 Task: Add the task  Create an e-learning platform for online education to the section Agile Ambassadors in the project AgileBite and add a Due Date to the respective task as 2024/01/07
Action: Mouse moved to (561, 488)
Screenshot: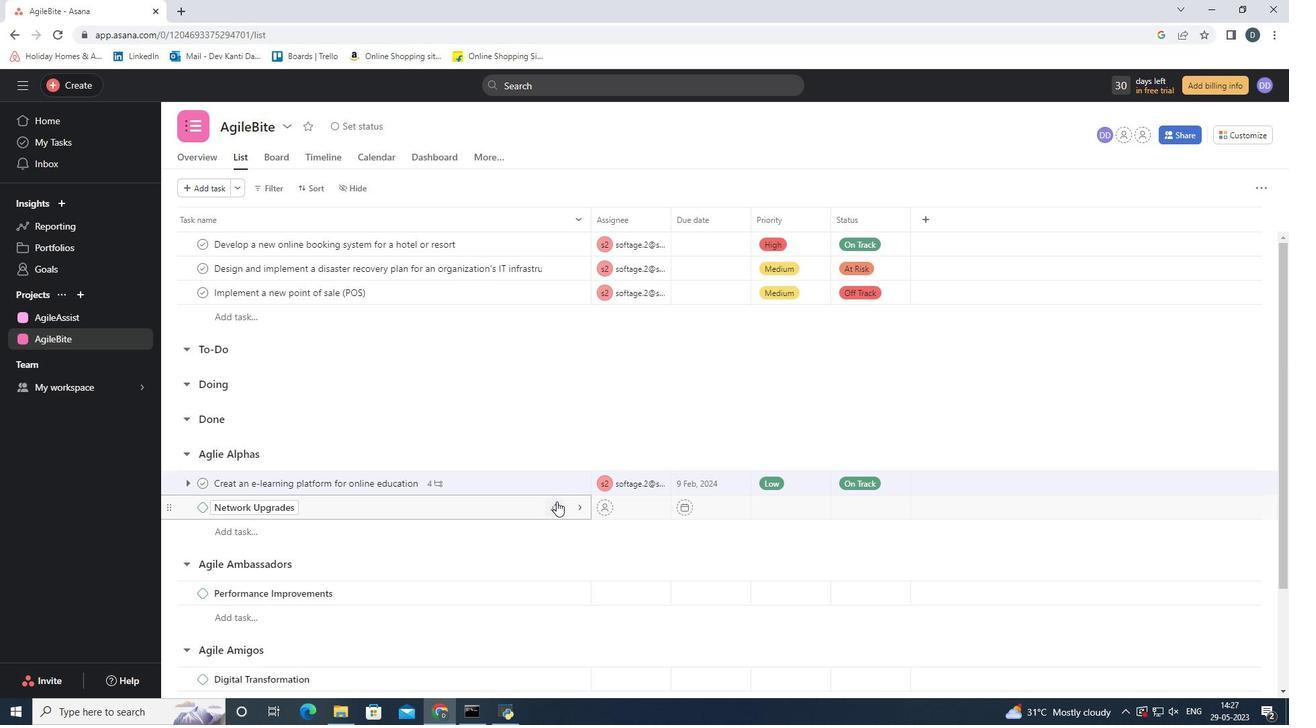 
Action: Mouse pressed left at (561, 488)
Screenshot: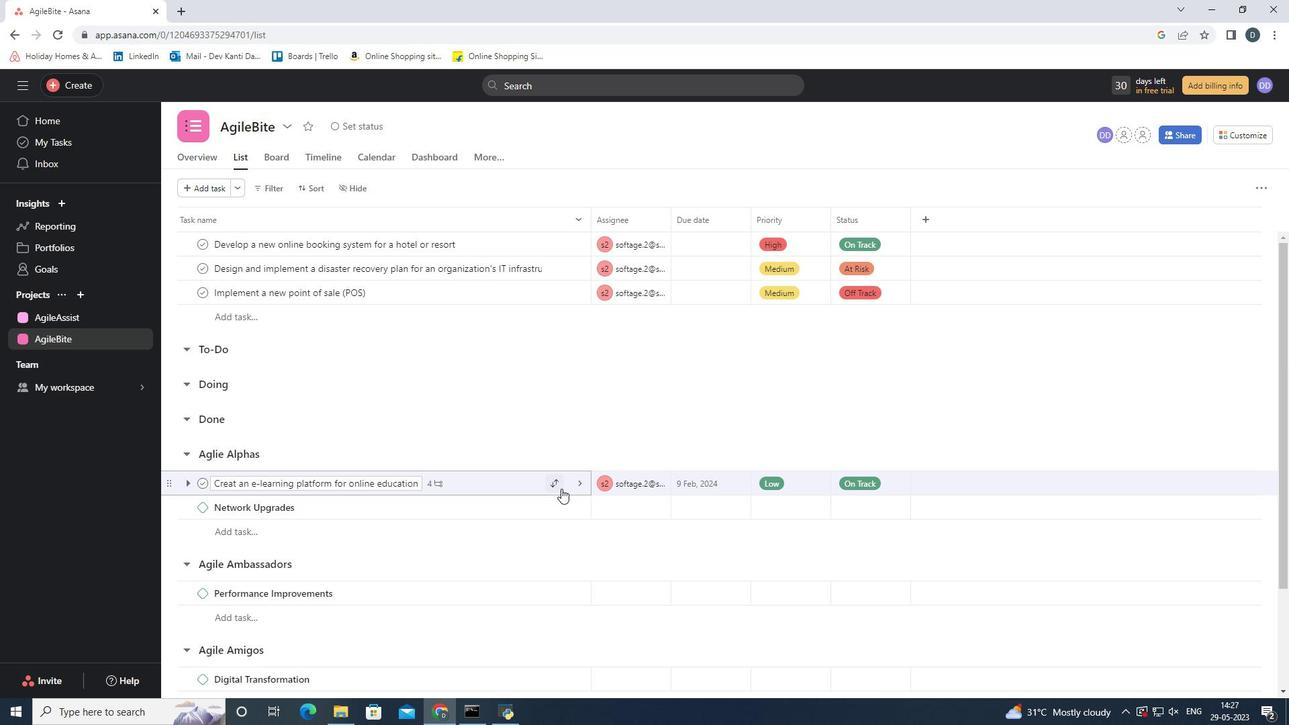 
Action: Mouse moved to (539, 408)
Screenshot: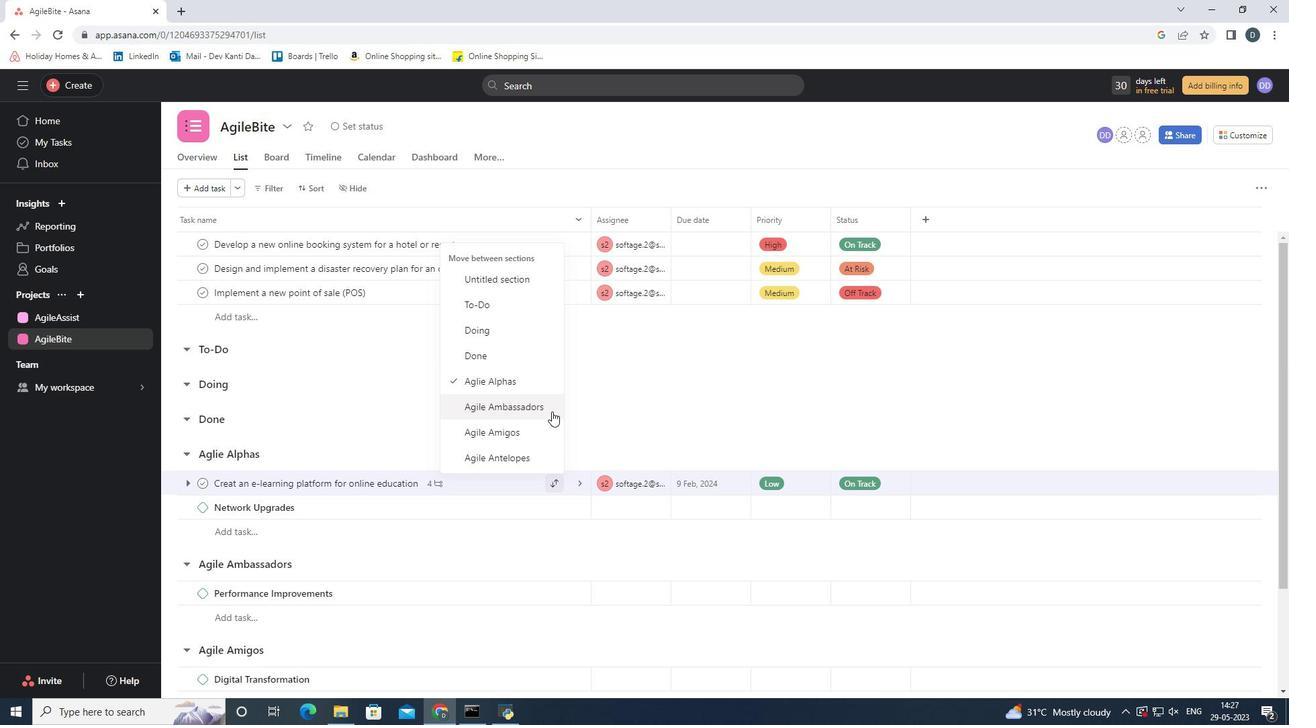
Action: Mouse pressed left at (539, 408)
Screenshot: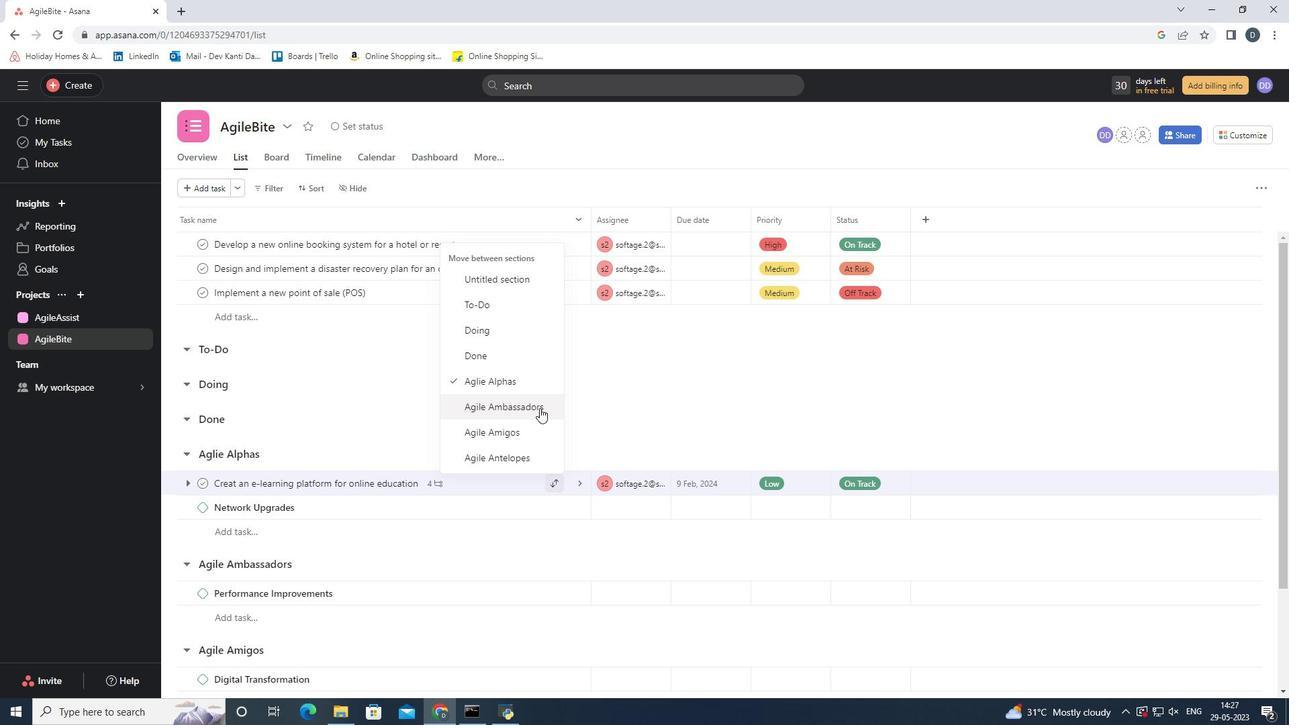 
Action: Mouse moved to (696, 572)
Screenshot: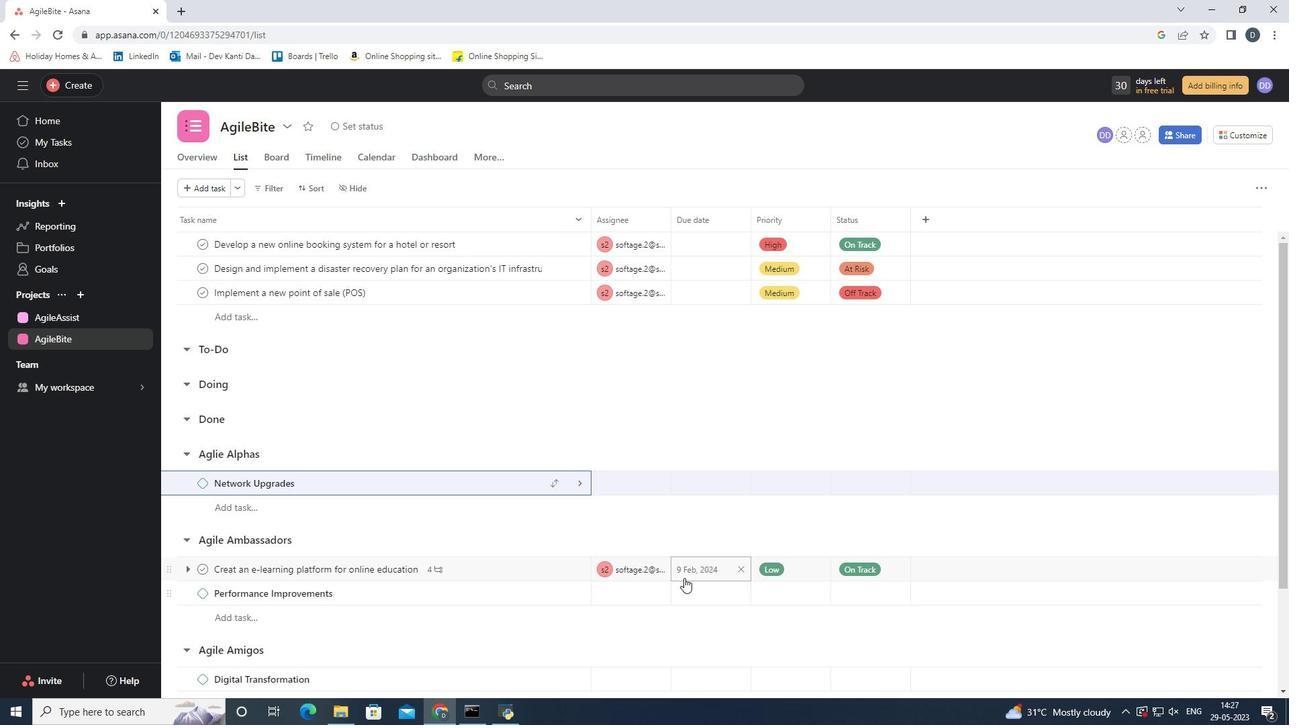 
Action: Mouse pressed left at (696, 572)
Screenshot: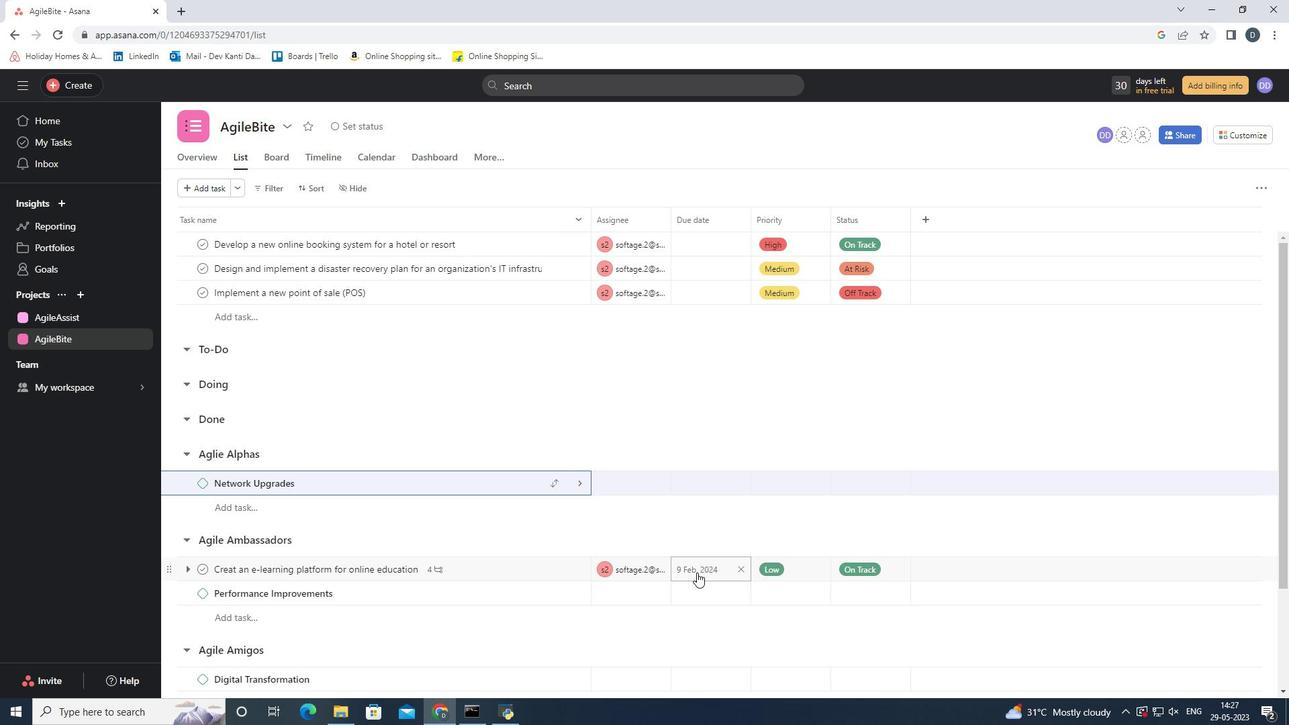 
Action: Mouse moved to (696, 331)
Screenshot: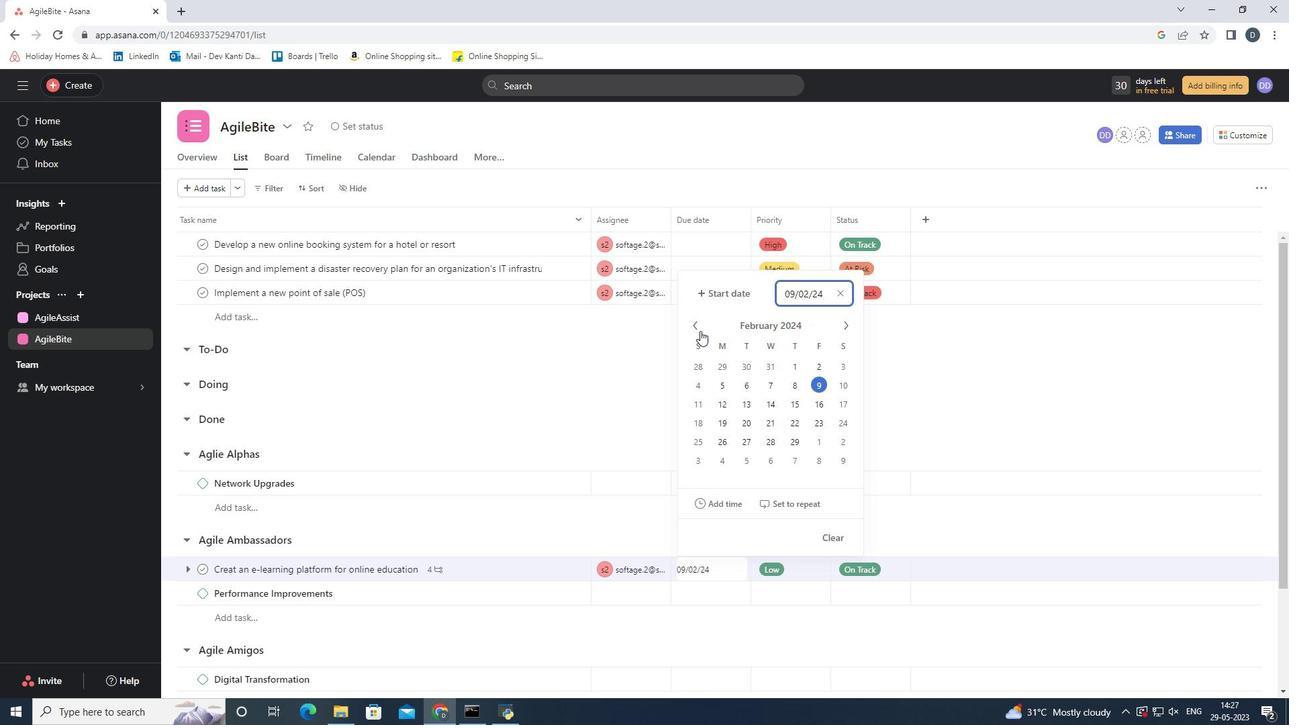 
Action: Mouse pressed left at (696, 331)
Screenshot: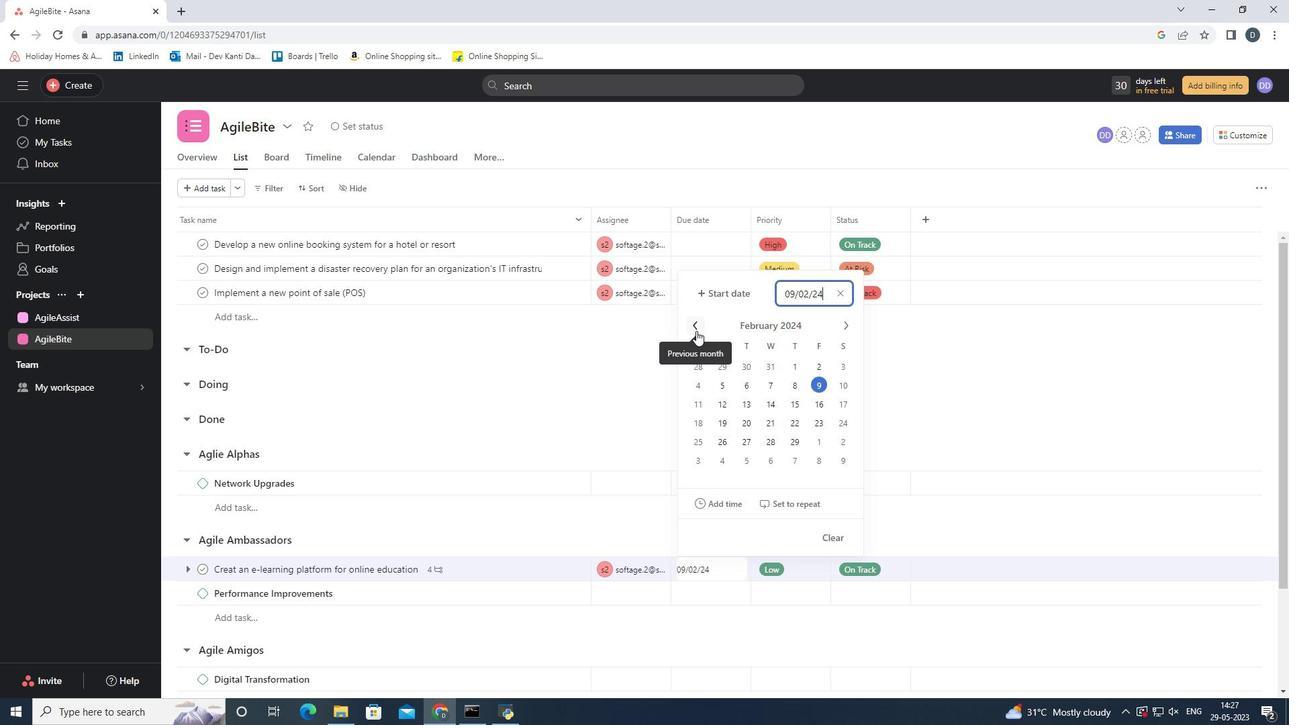 
Action: Mouse moved to (701, 388)
Screenshot: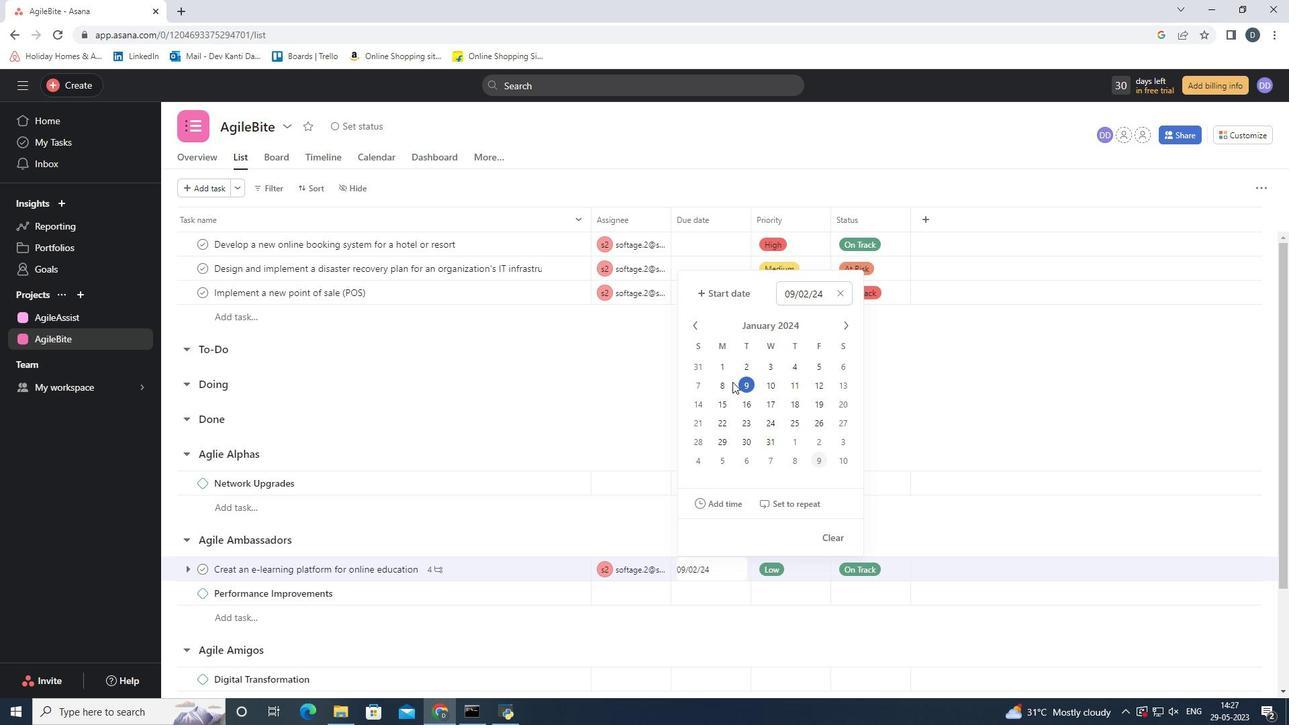 
Action: Mouse pressed left at (701, 388)
Screenshot: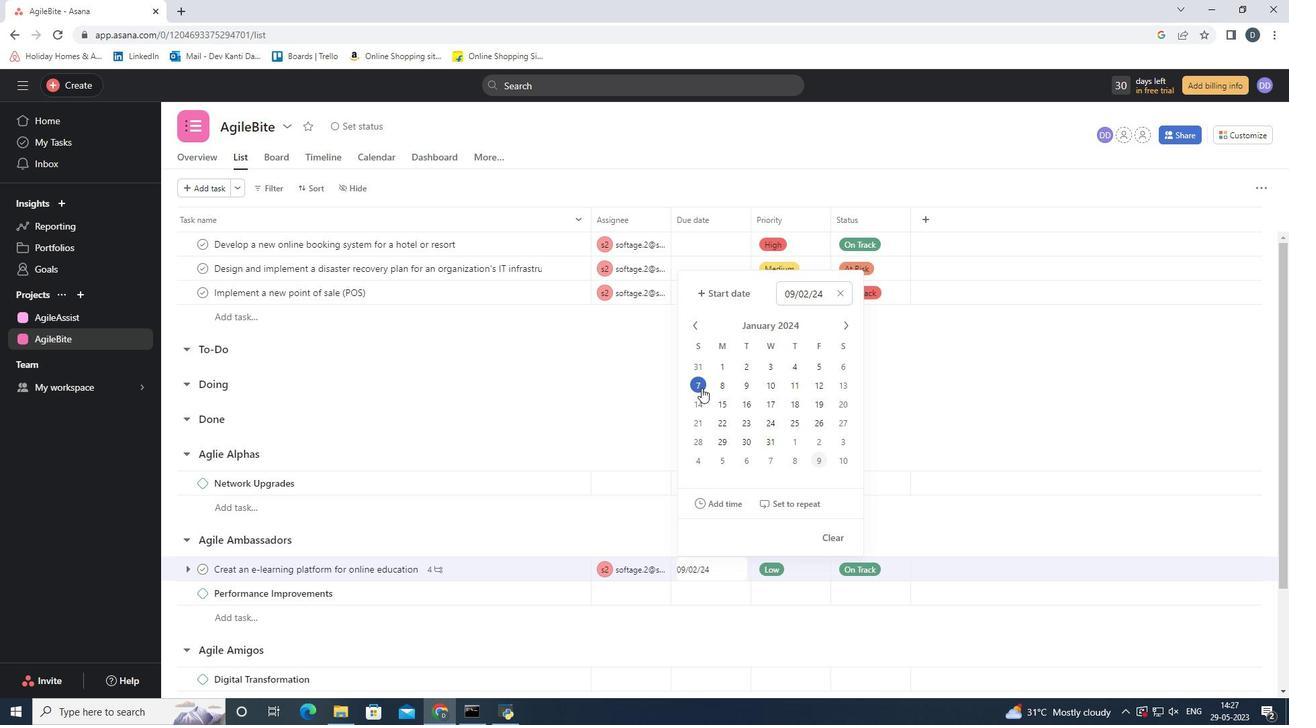 
Action: Mouse moved to (935, 406)
Screenshot: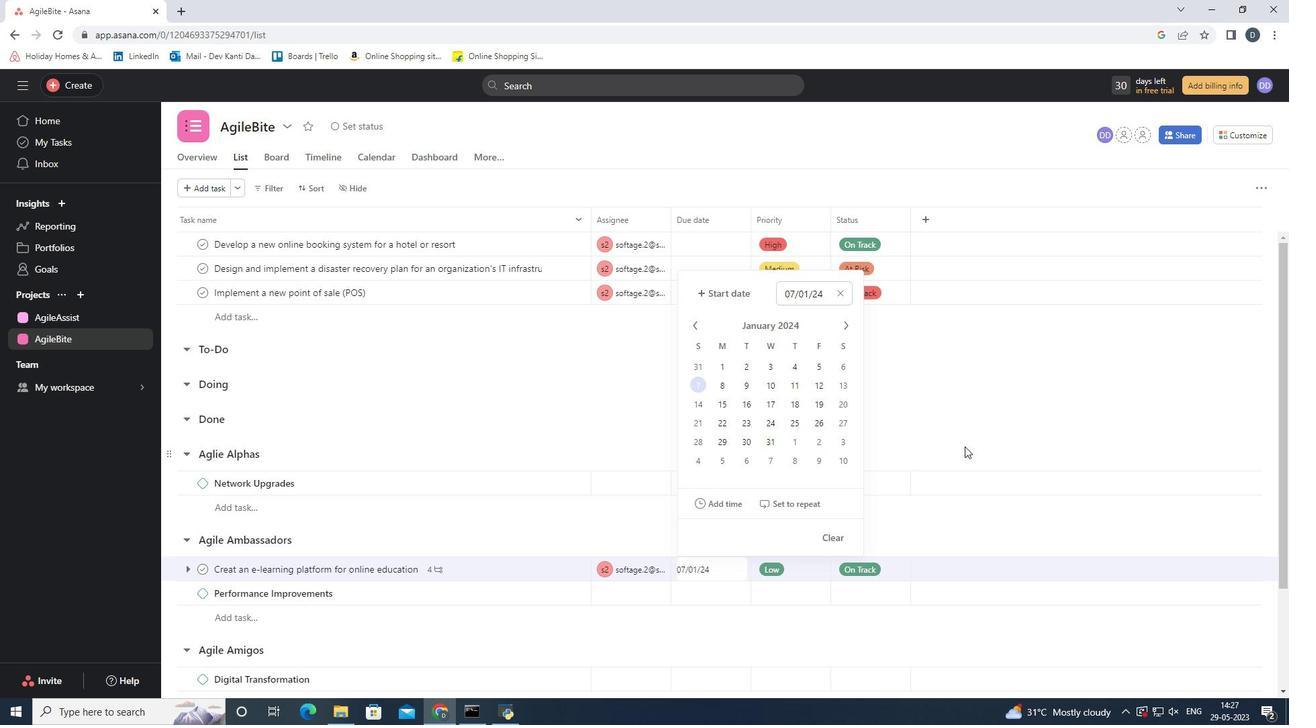 
Action: Mouse pressed left at (935, 406)
Screenshot: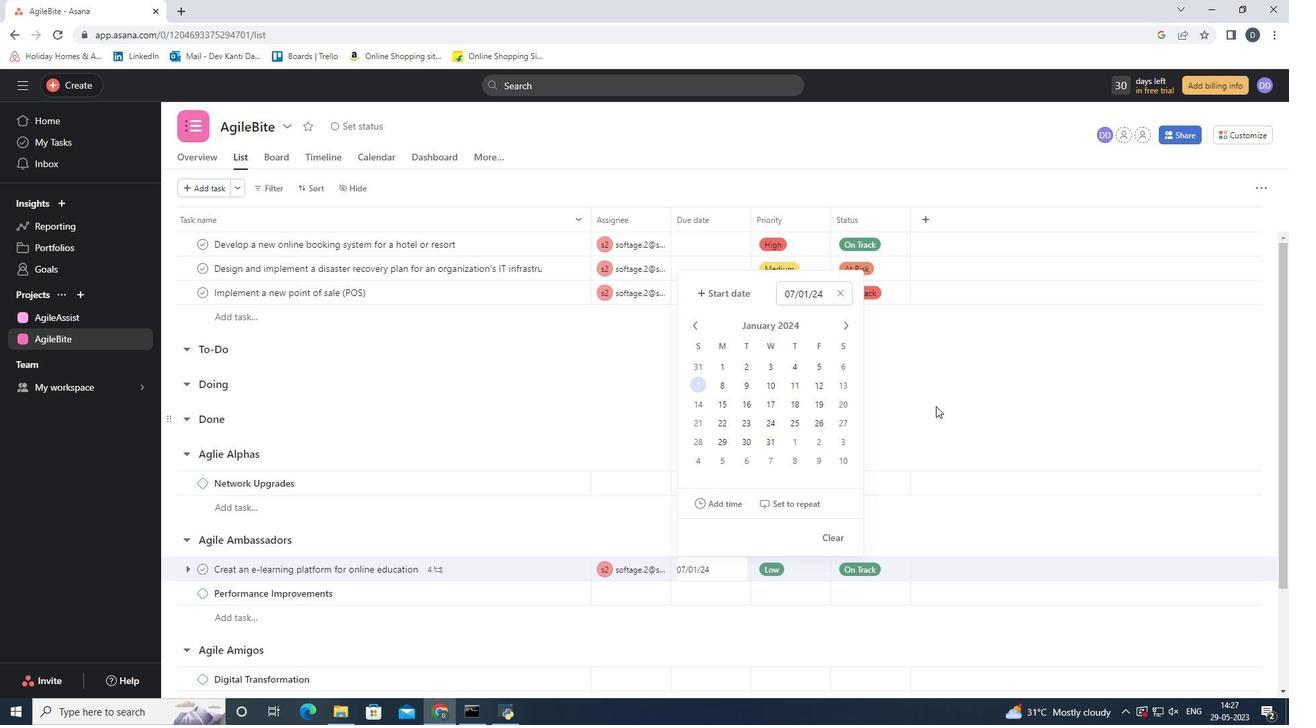 
Action: Mouse moved to (733, 490)
Screenshot: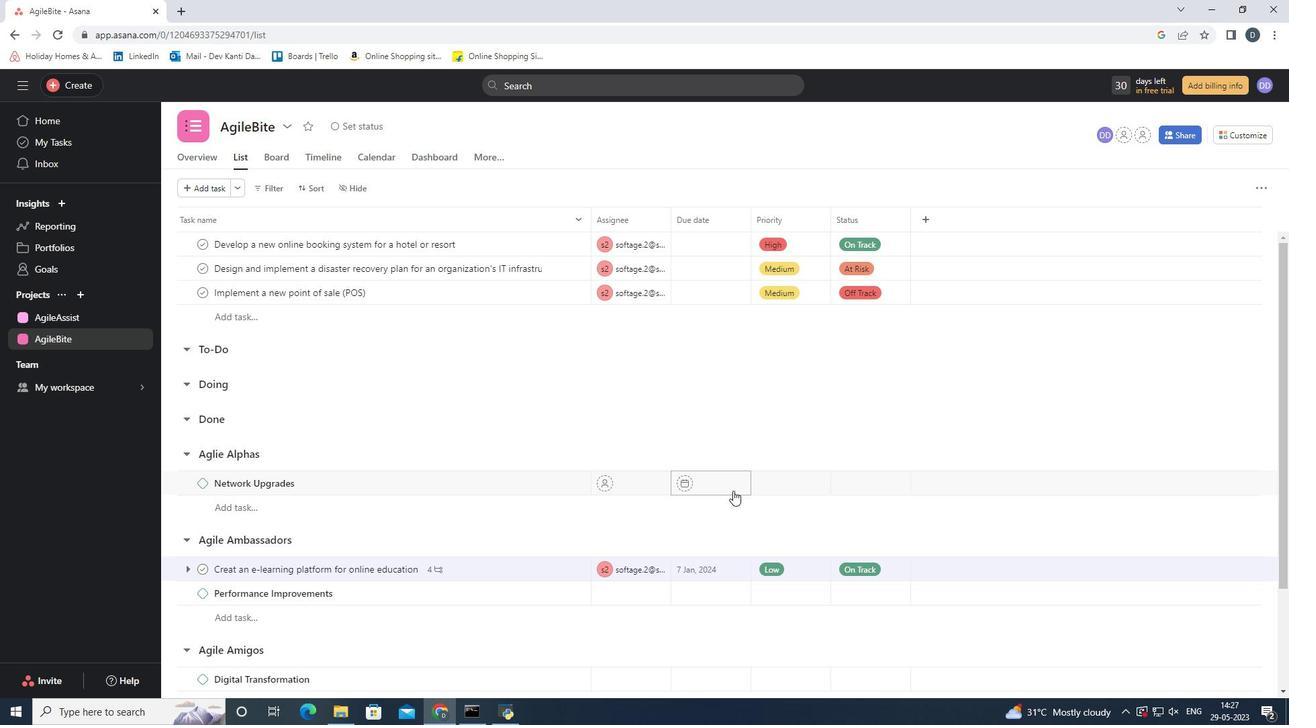
Action: Mouse scrolled (733, 489) with delta (0, 0)
Screenshot: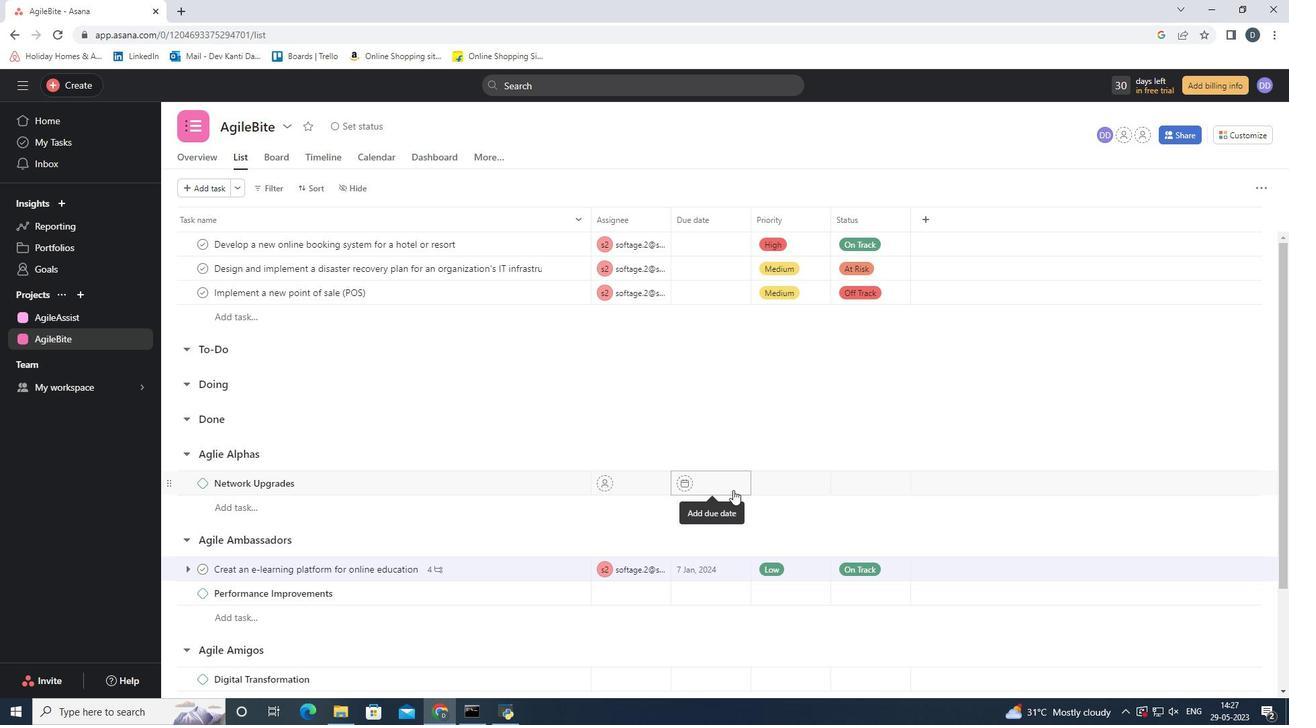 
Action: Mouse scrolled (733, 489) with delta (0, 0)
Screenshot: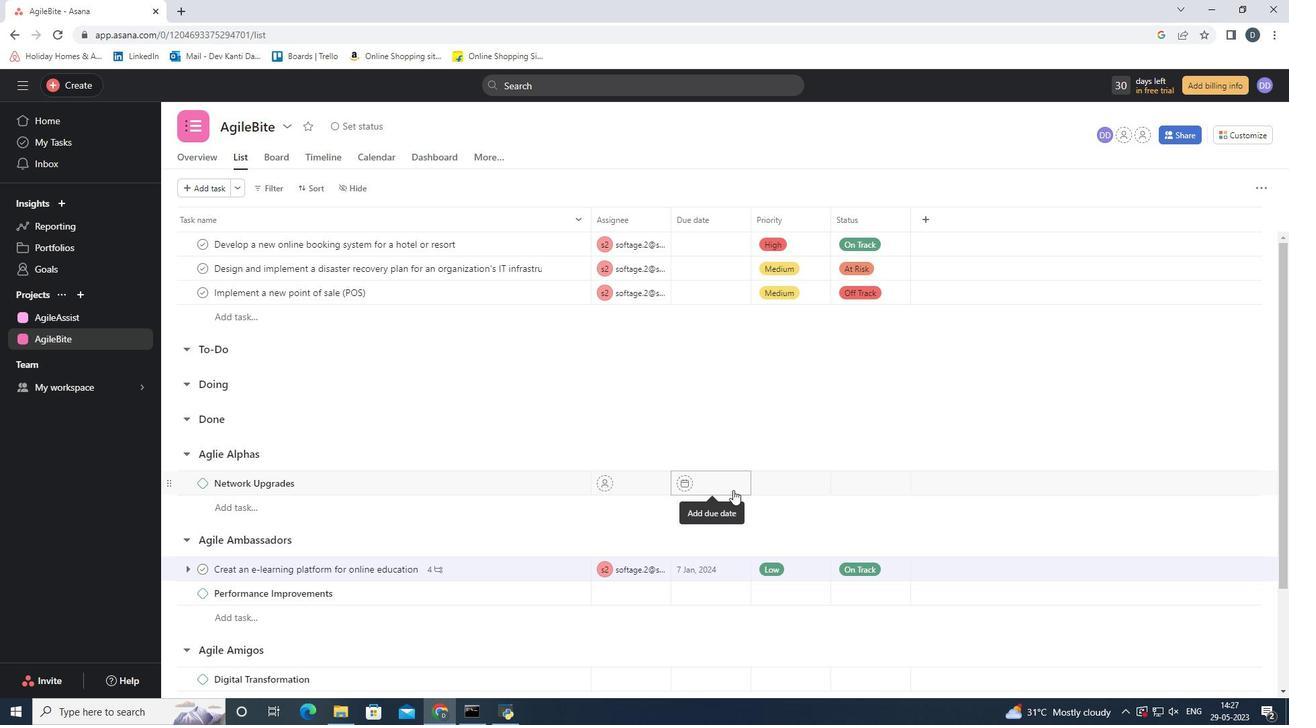 
Action: Mouse moved to (811, 397)
Screenshot: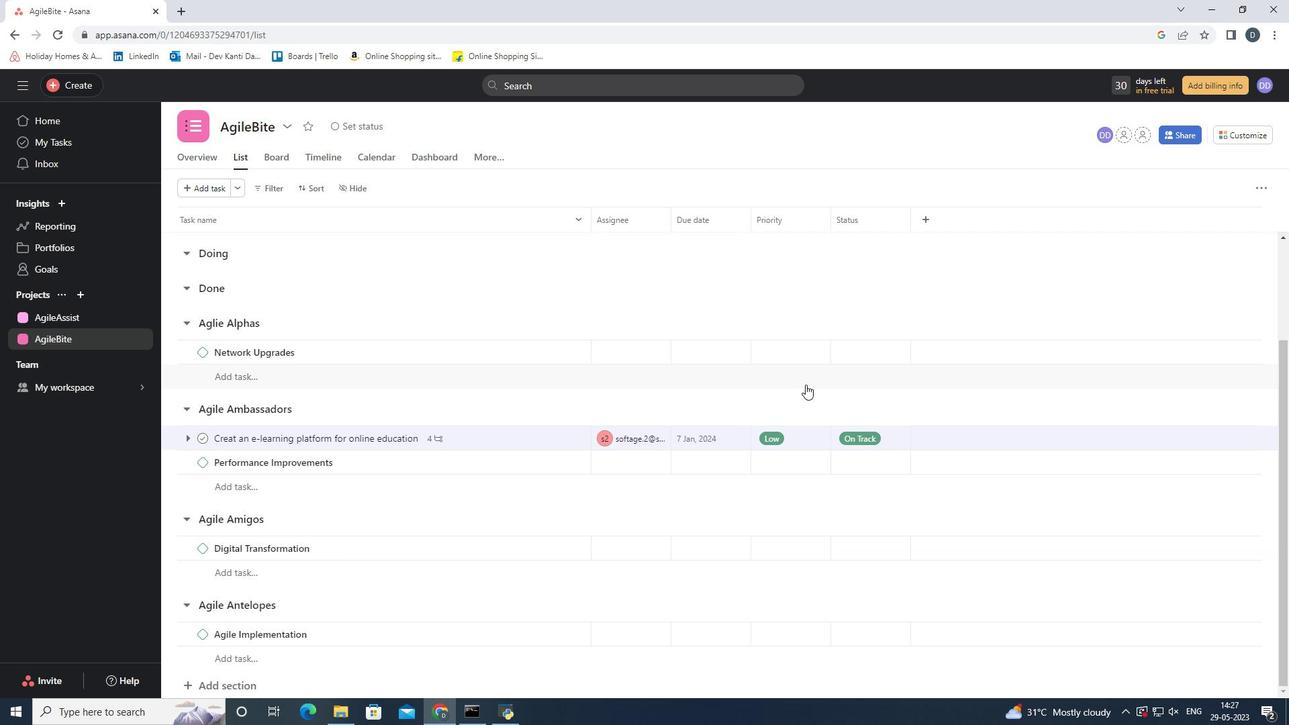 
